 Task: Sort All unsolved tickets in your groups, group by Group in descending order.
Action: Mouse moved to (59, 333)
Screenshot: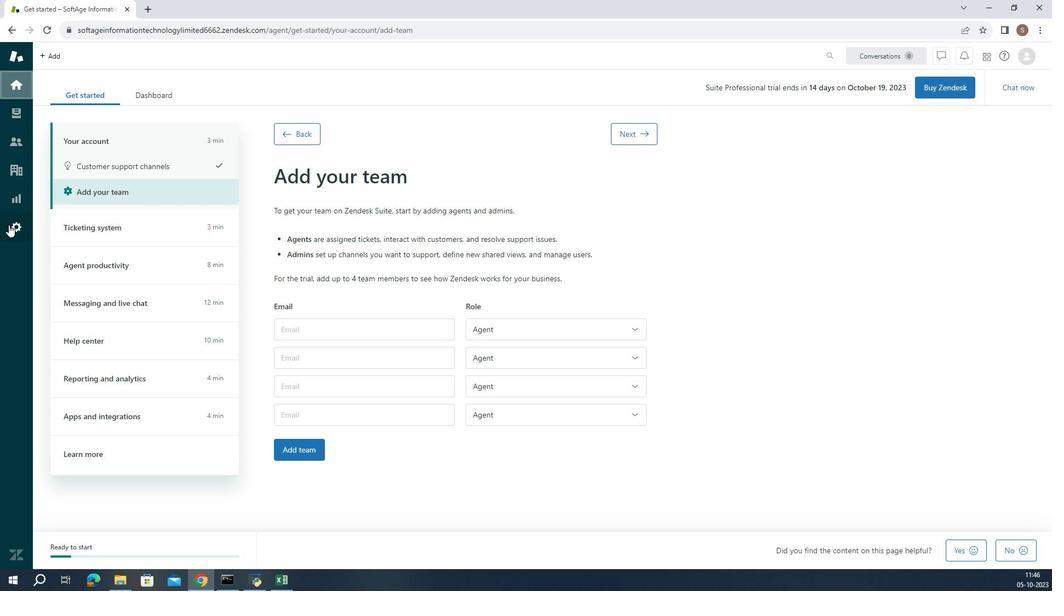 
Action: Mouse pressed left at (59, 333)
Screenshot: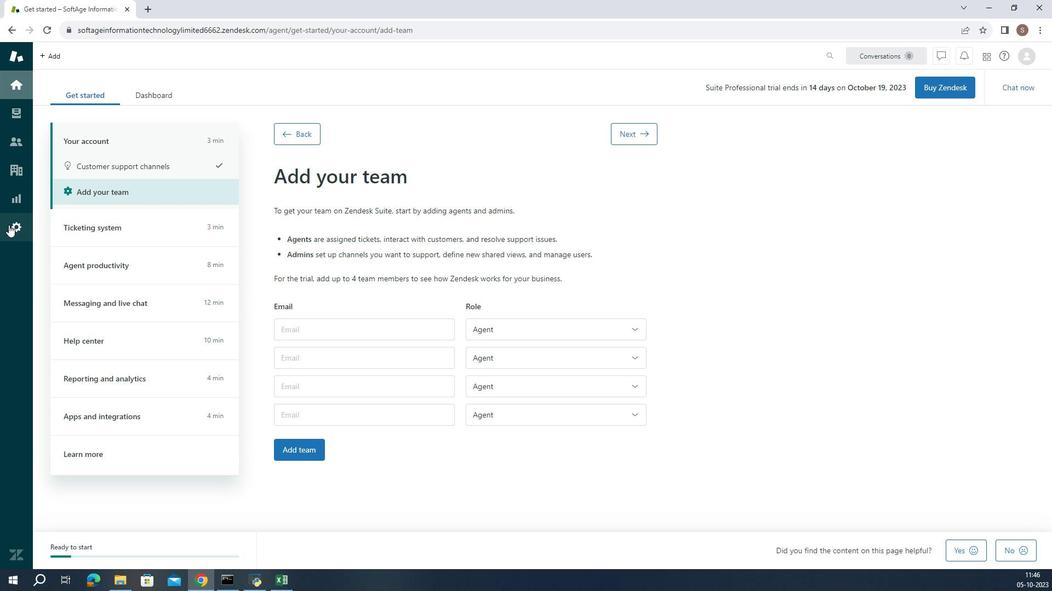 
Action: Mouse moved to (267, 469)
Screenshot: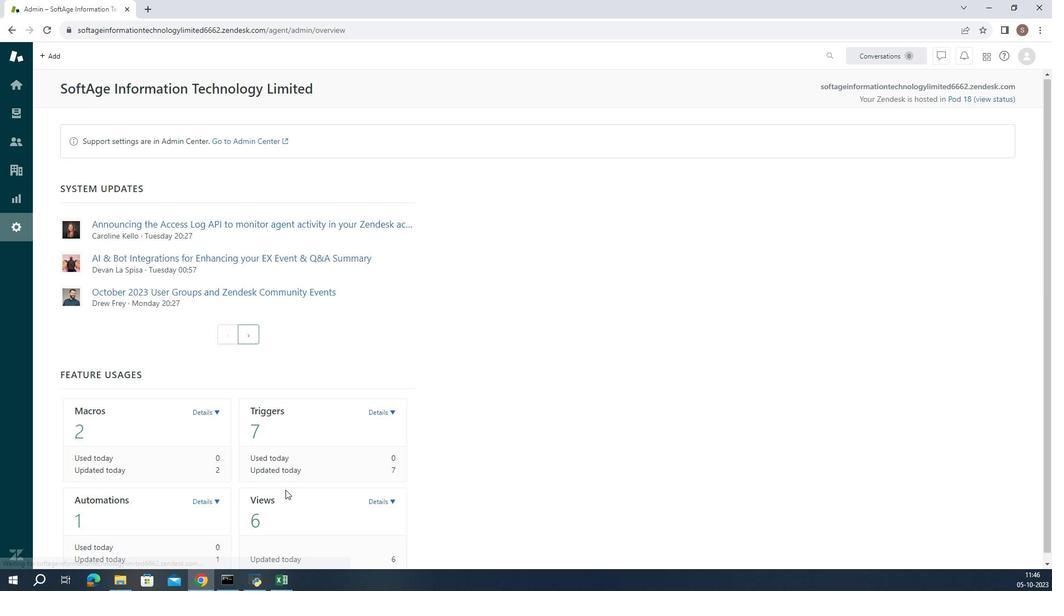 
Action: Mouse scrolled (267, 469) with delta (0, 0)
Screenshot: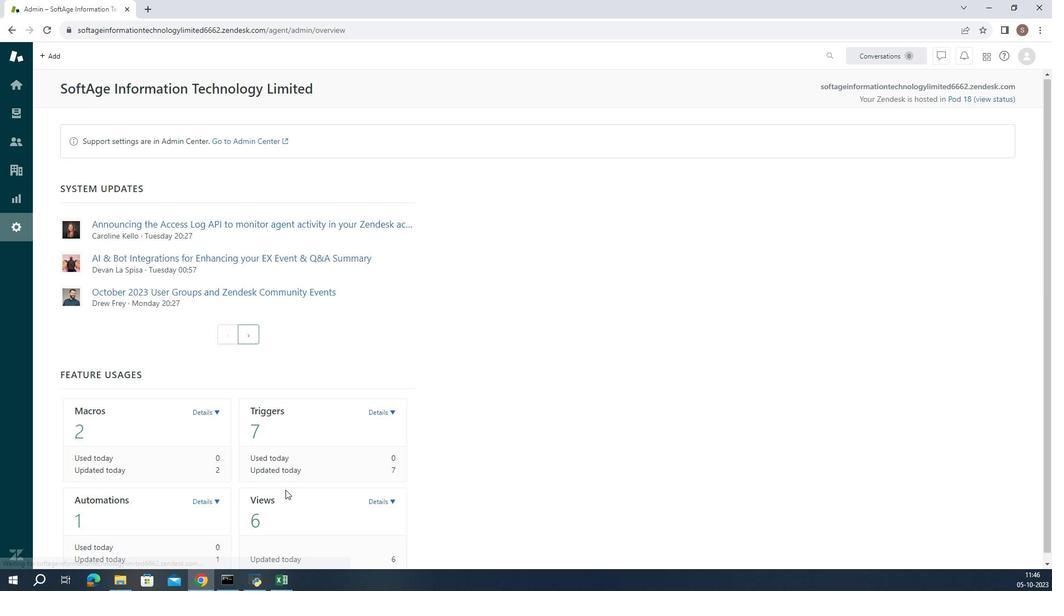 
Action: Mouse moved to (288, 484)
Screenshot: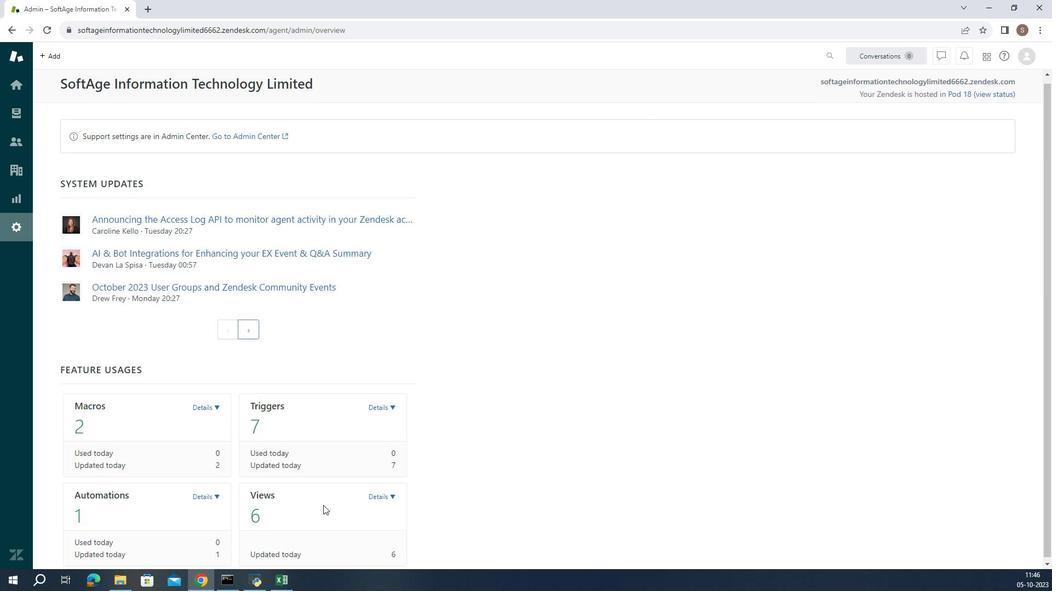 
Action: Mouse scrolled (284, 479) with delta (0, 0)
Screenshot: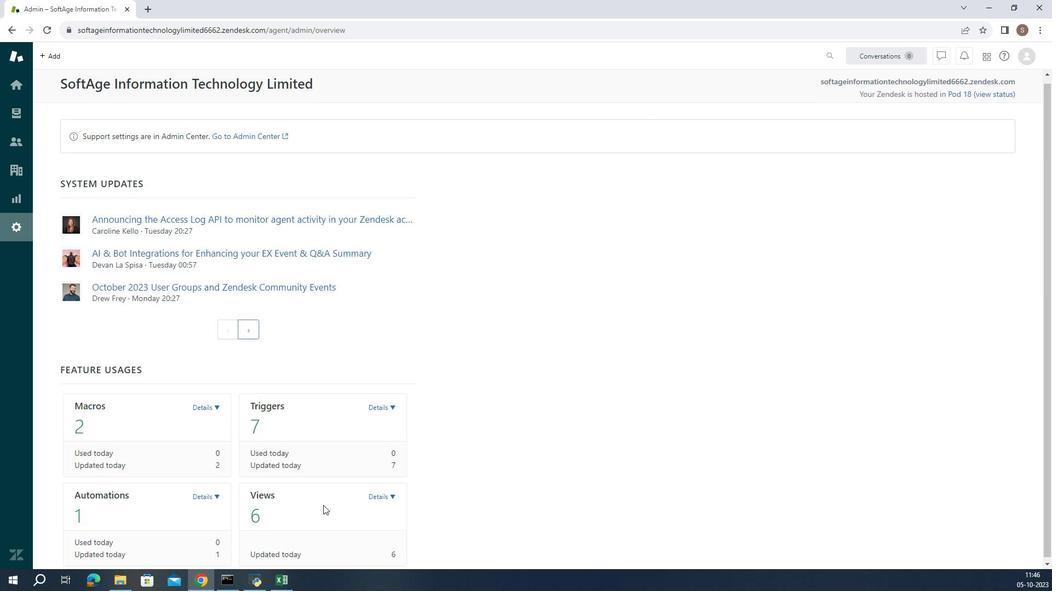
Action: Mouse moved to (294, 489)
Screenshot: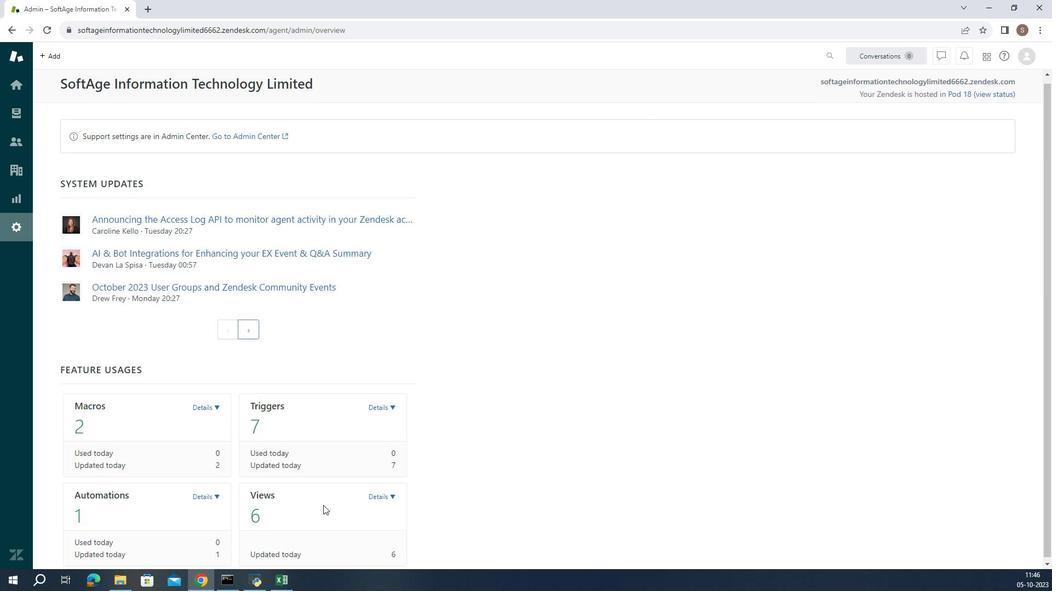 
Action: Mouse scrolled (294, 489) with delta (0, 0)
Screenshot: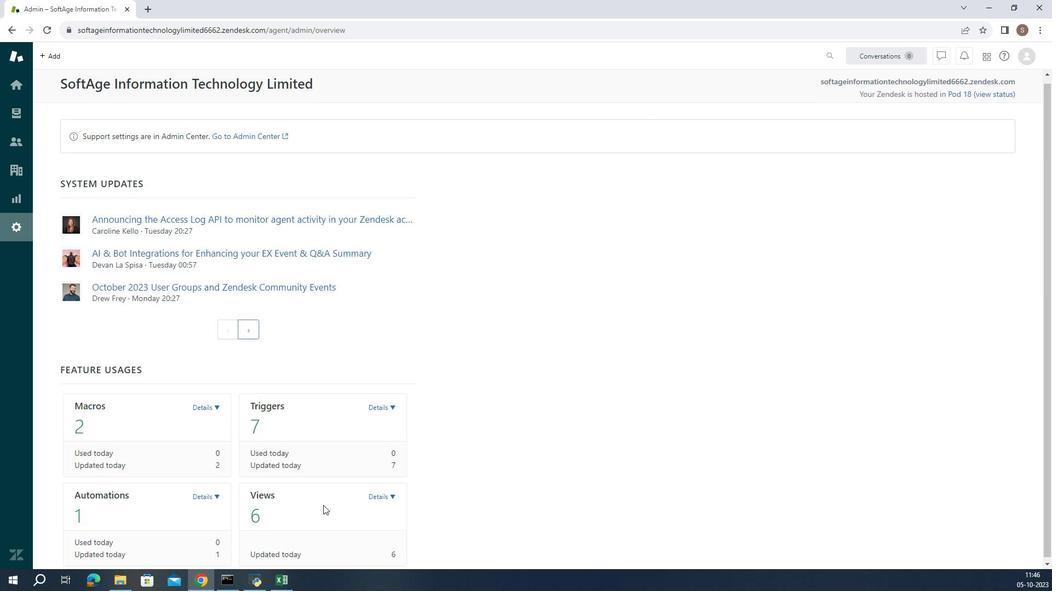 
Action: Mouse moved to (299, 494)
Screenshot: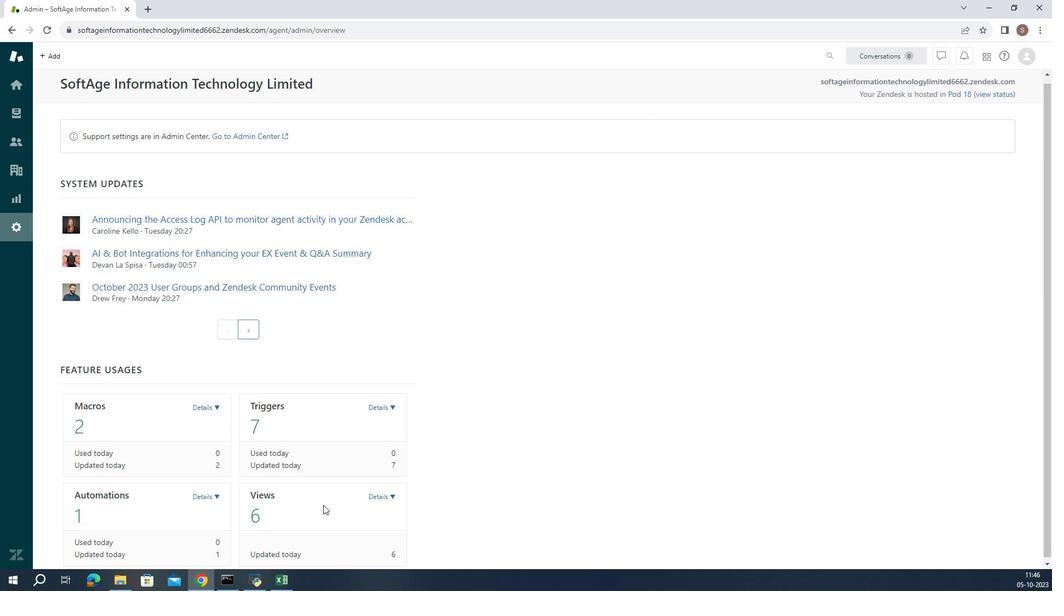 
Action: Mouse scrolled (299, 494) with delta (0, 0)
Screenshot: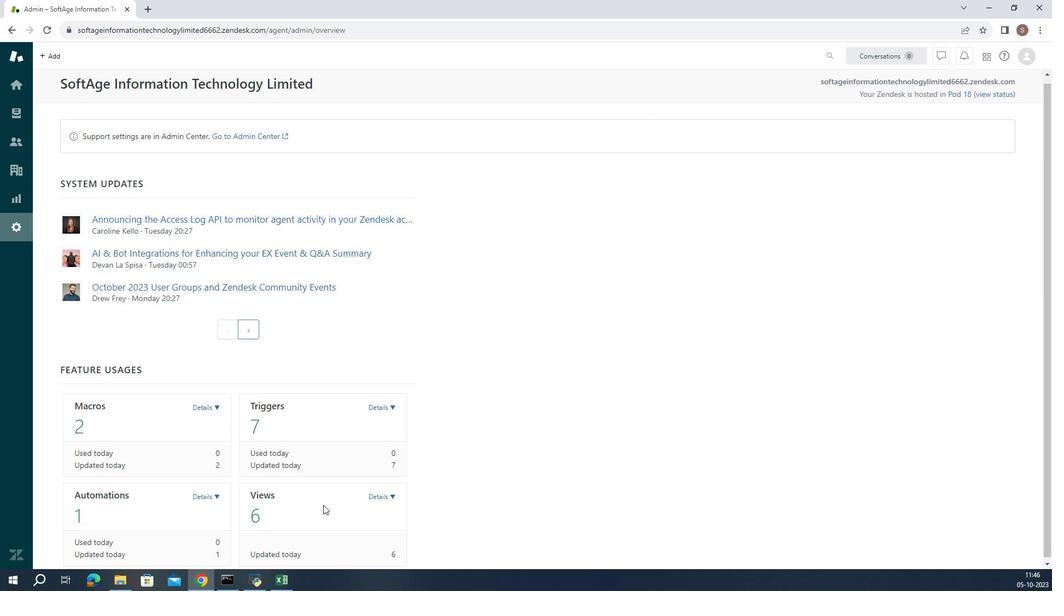 
Action: Mouse moved to (306, 498)
Screenshot: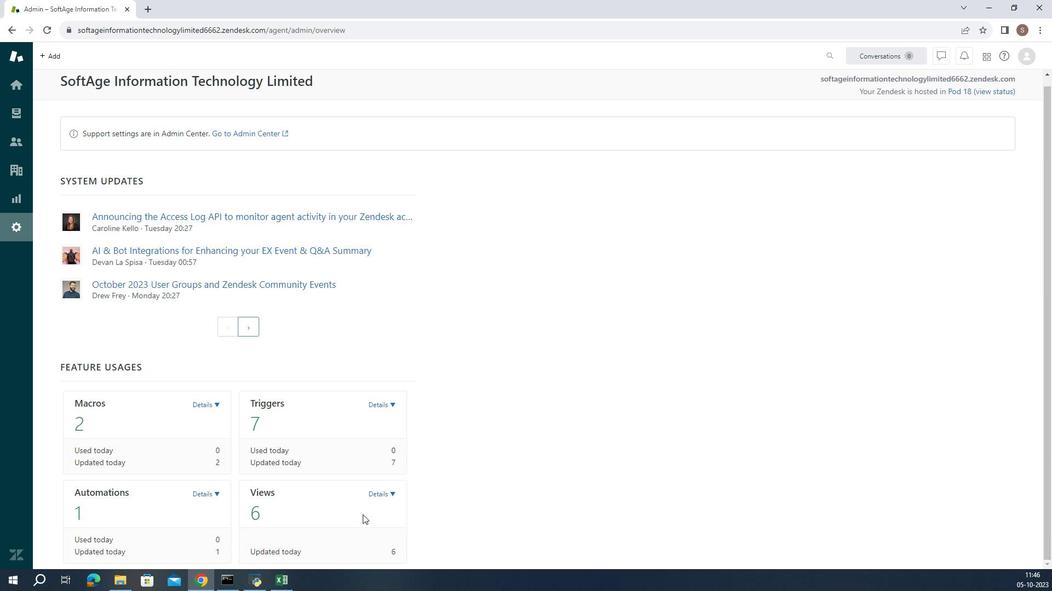 
Action: Mouse scrolled (306, 497) with delta (0, 0)
Screenshot: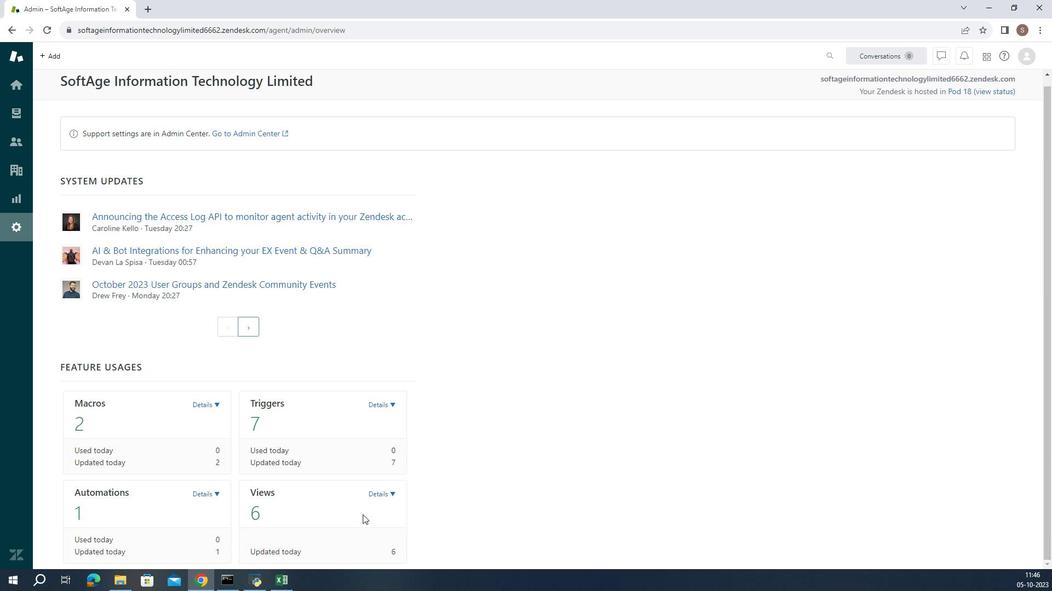 
Action: Mouse moved to (381, 497)
Screenshot: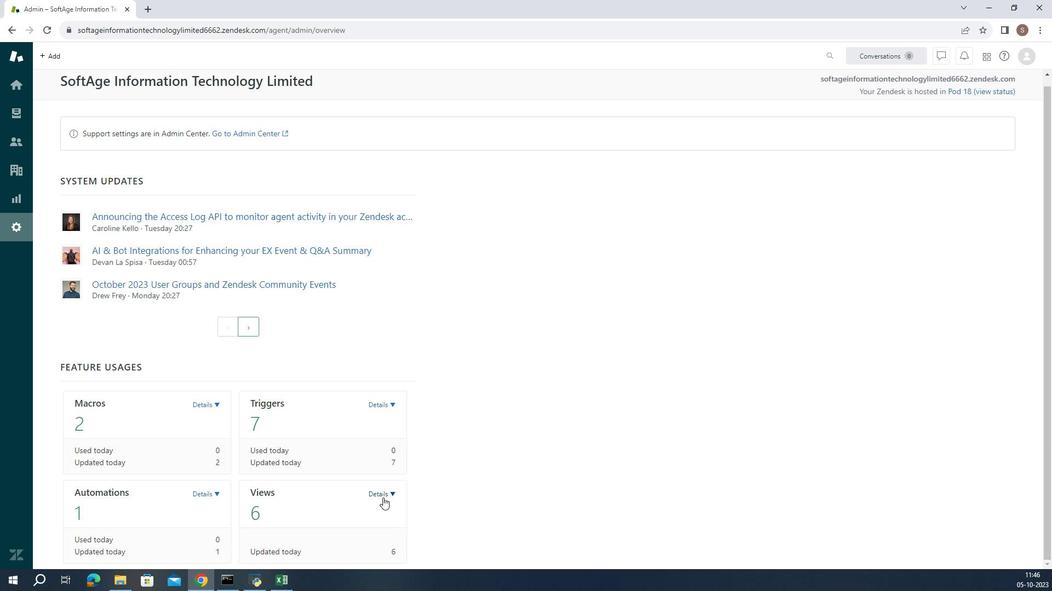 
Action: Mouse pressed left at (381, 497)
Screenshot: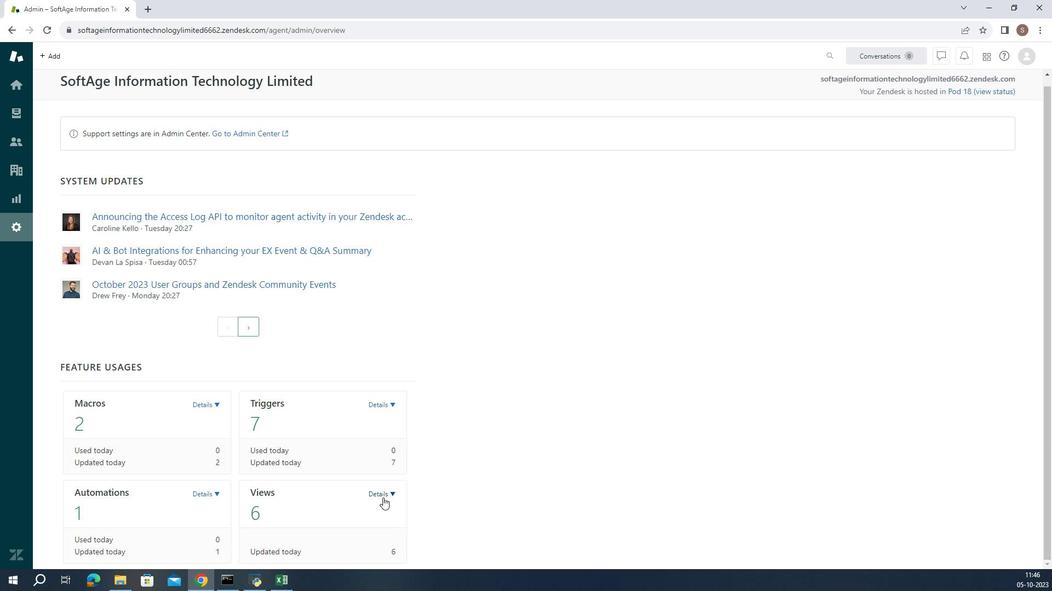 
Action: Mouse moved to (385, 506)
Screenshot: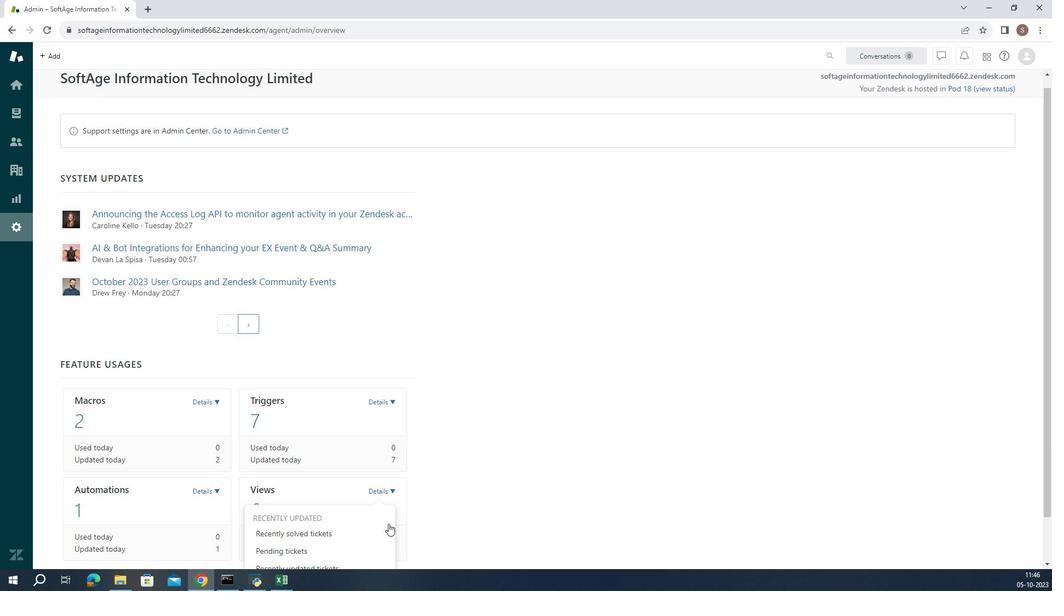 
Action: Mouse scrolled (385, 506) with delta (0, 0)
Screenshot: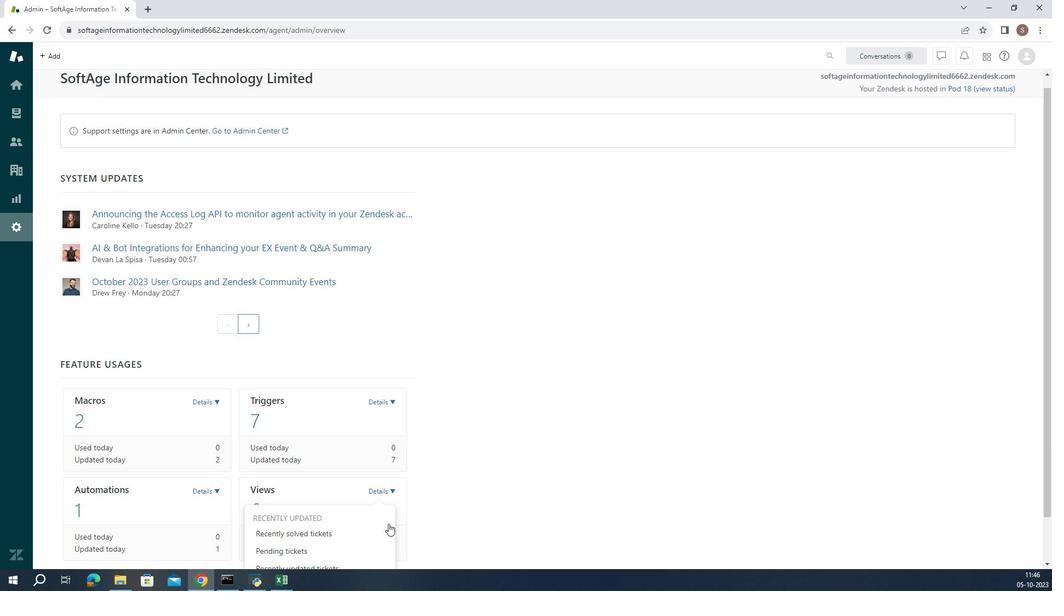 
Action: Mouse moved to (385, 511)
Screenshot: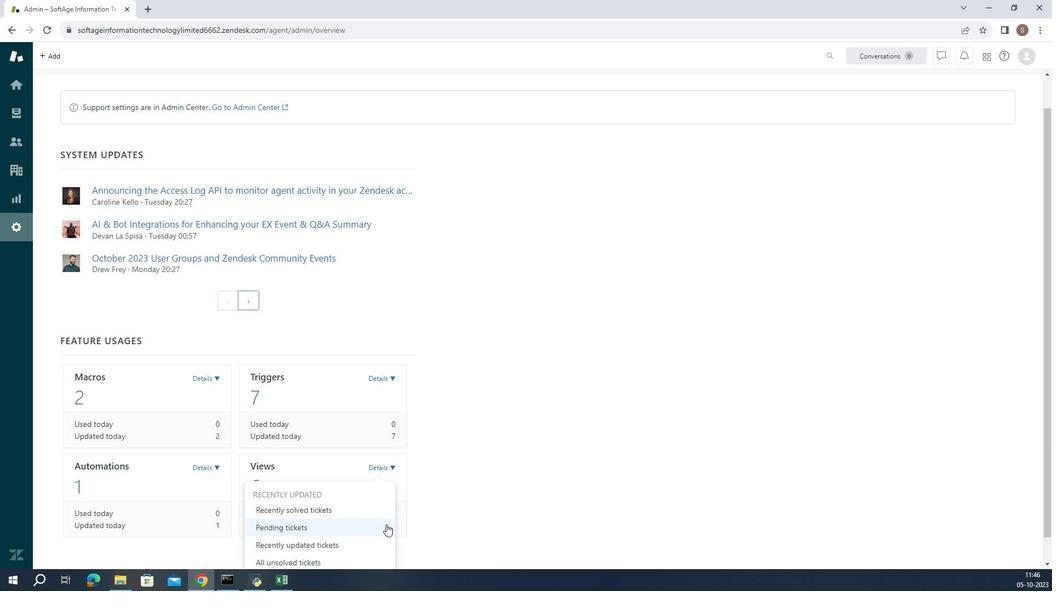 
Action: Mouse scrolled (385, 510) with delta (0, 0)
Screenshot: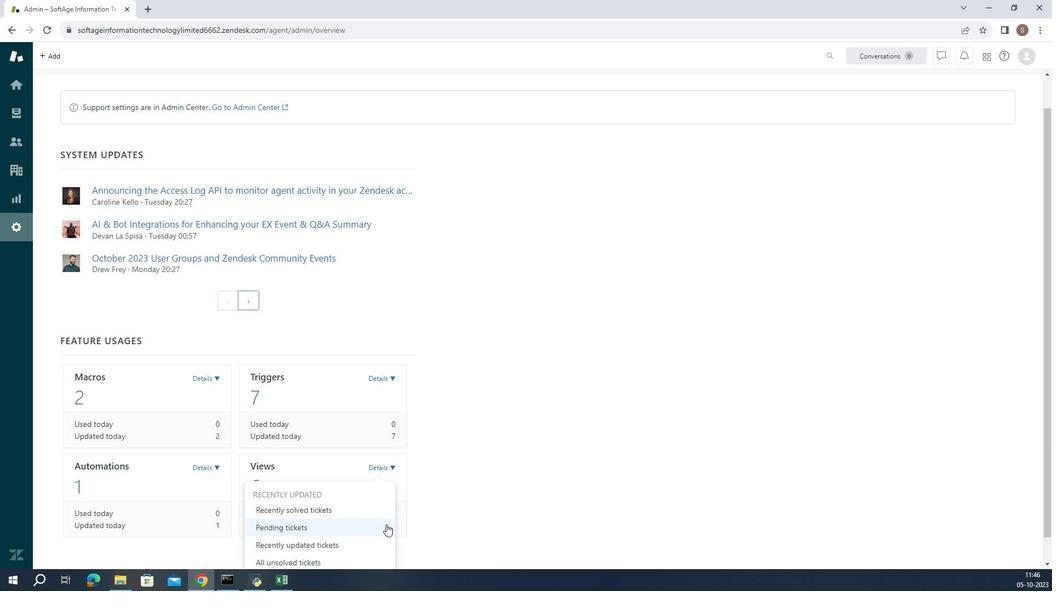 
Action: Mouse moved to (385, 513)
Screenshot: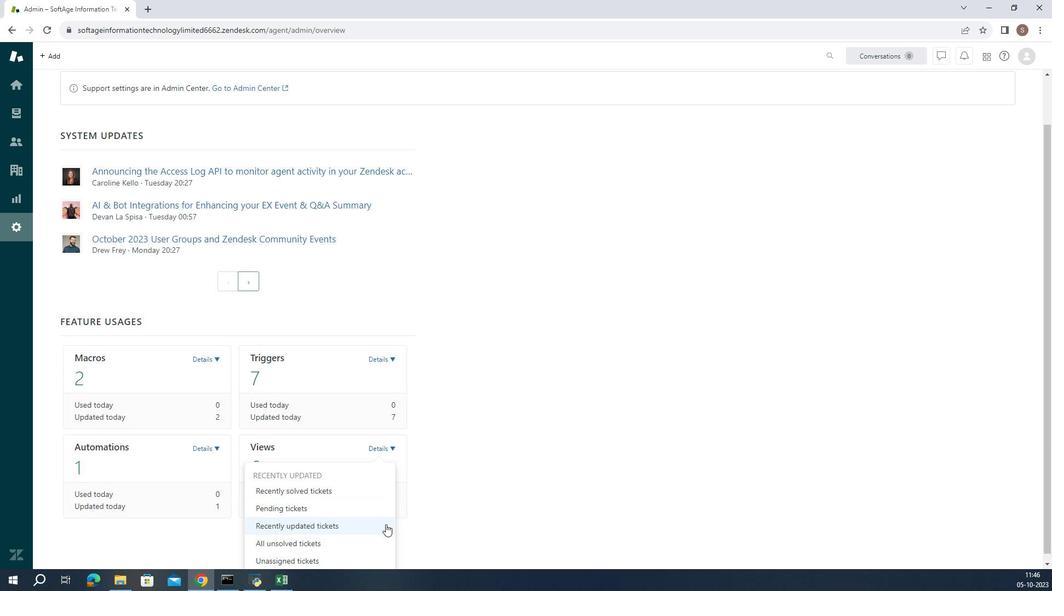 
Action: Mouse scrolled (385, 512) with delta (0, 0)
Screenshot: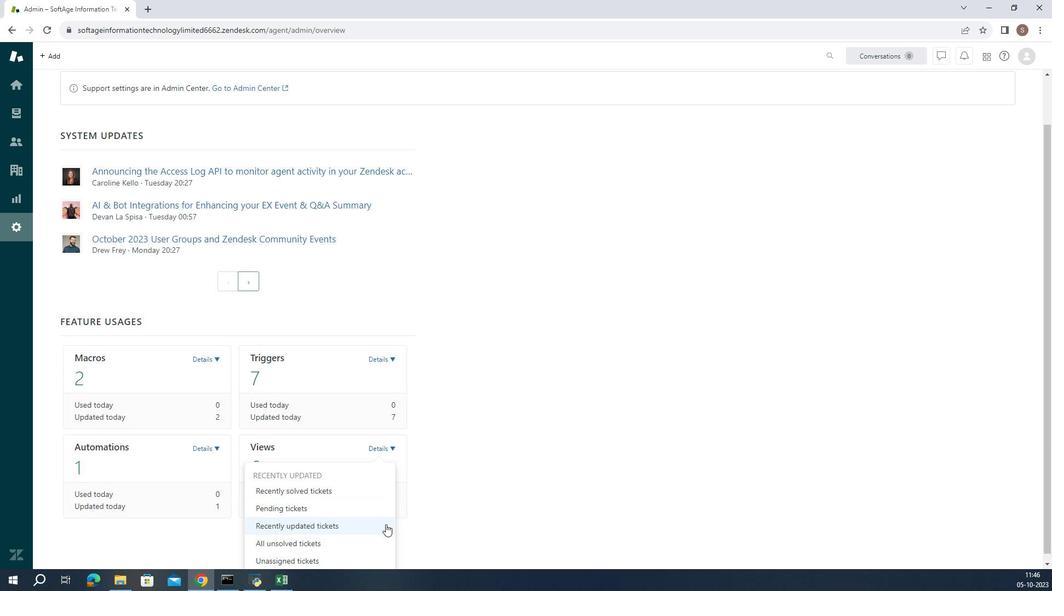 
Action: Mouse moved to (385, 513)
Screenshot: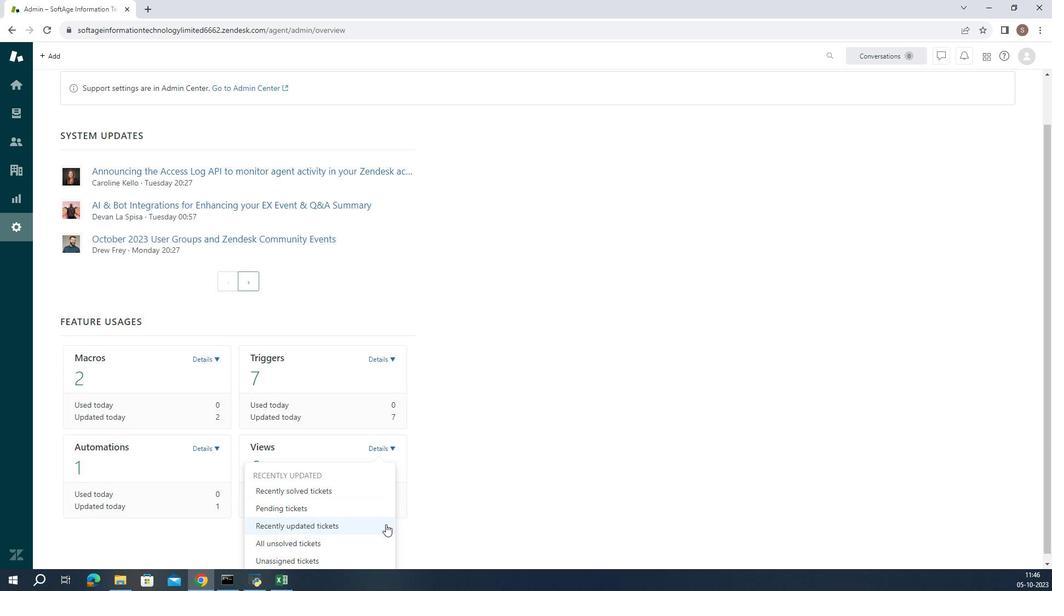 
Action: Mouse scrolled (385, 513) with delta (0, 0)
Screenshot: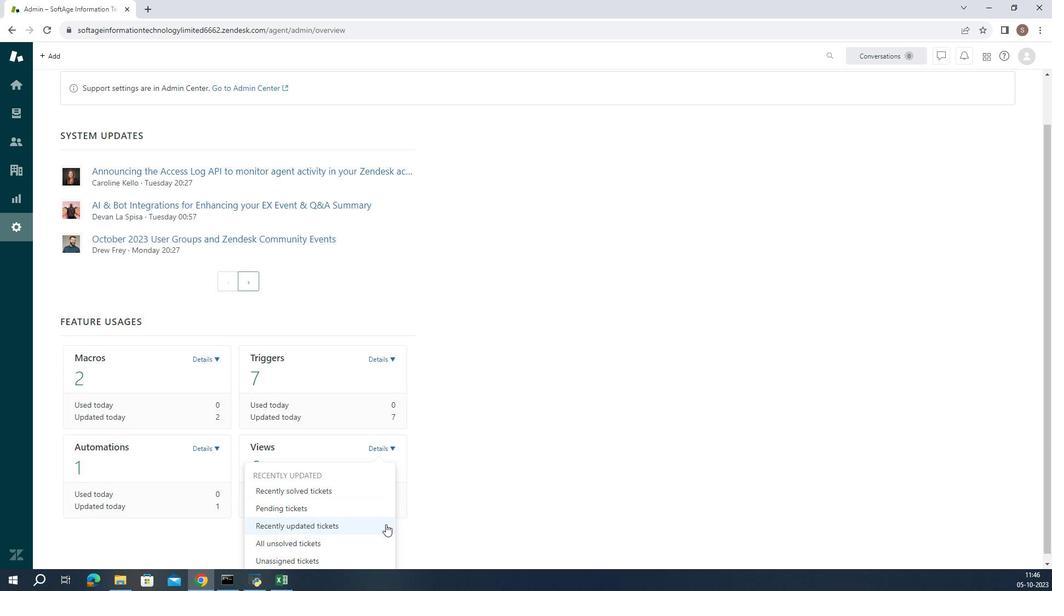 
Action: Mouse moved to (385, 513)
Screenshot: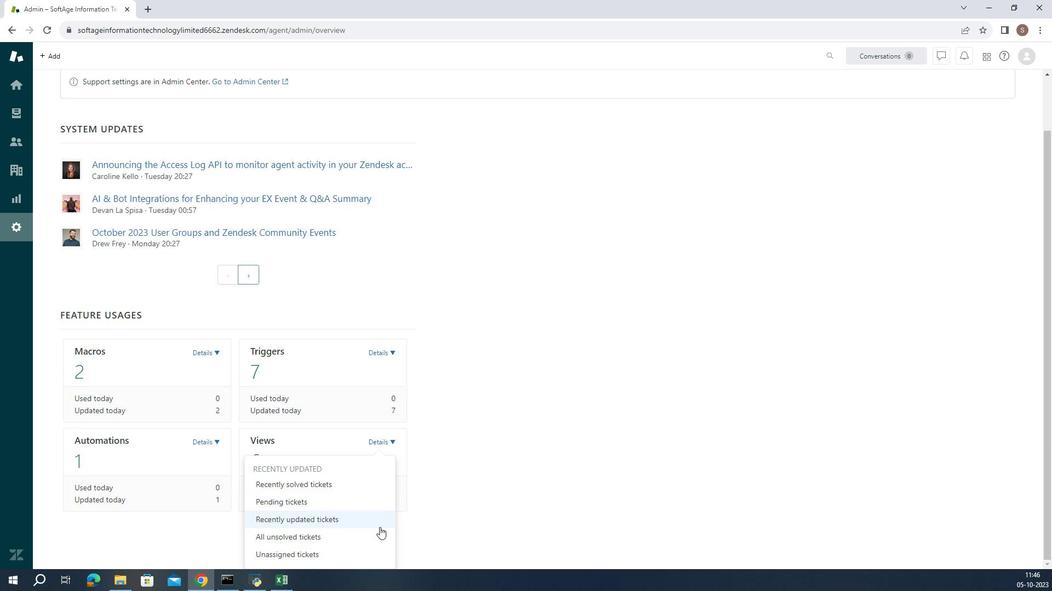 
Action: Mouse scrolled (385, 513) with delta (0, 0)
Screenshot: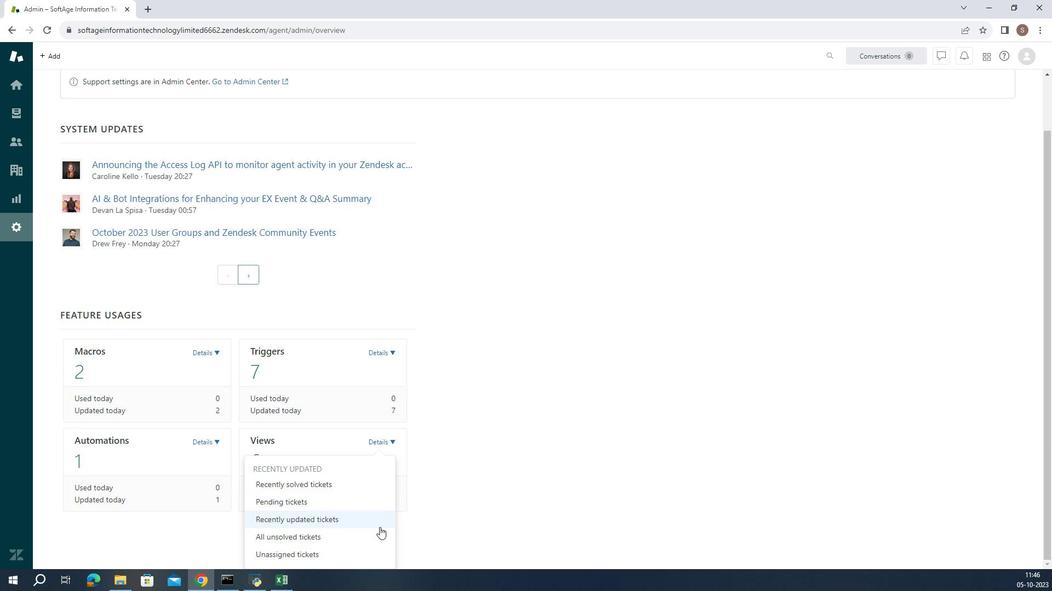 
Action: Mouse moved to (384, 513)
Screenshot: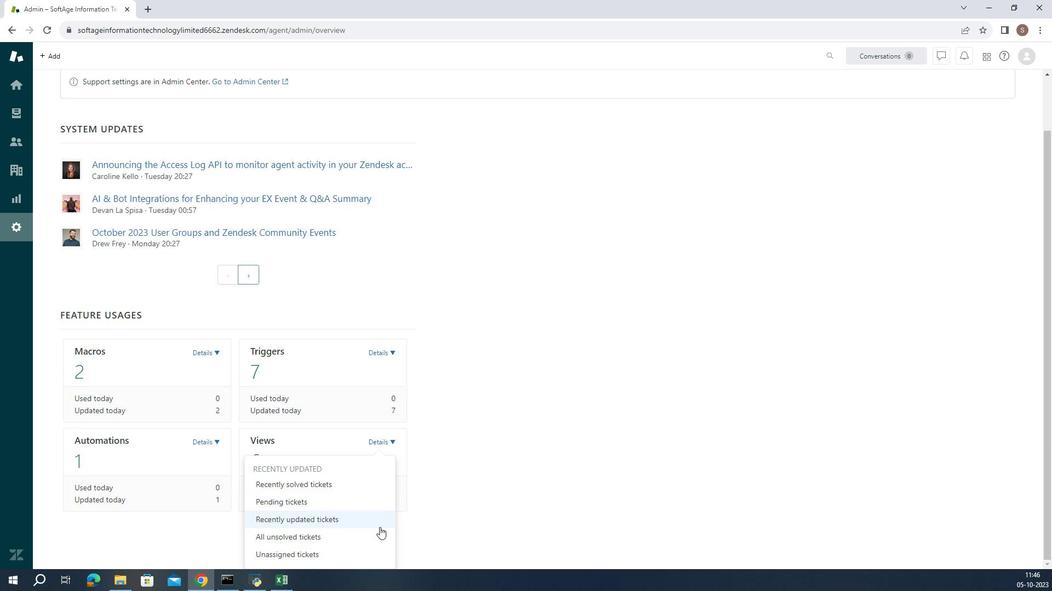 
Action: Mouse scrolled (384, 513) with delta (0, 0)
Screenshot: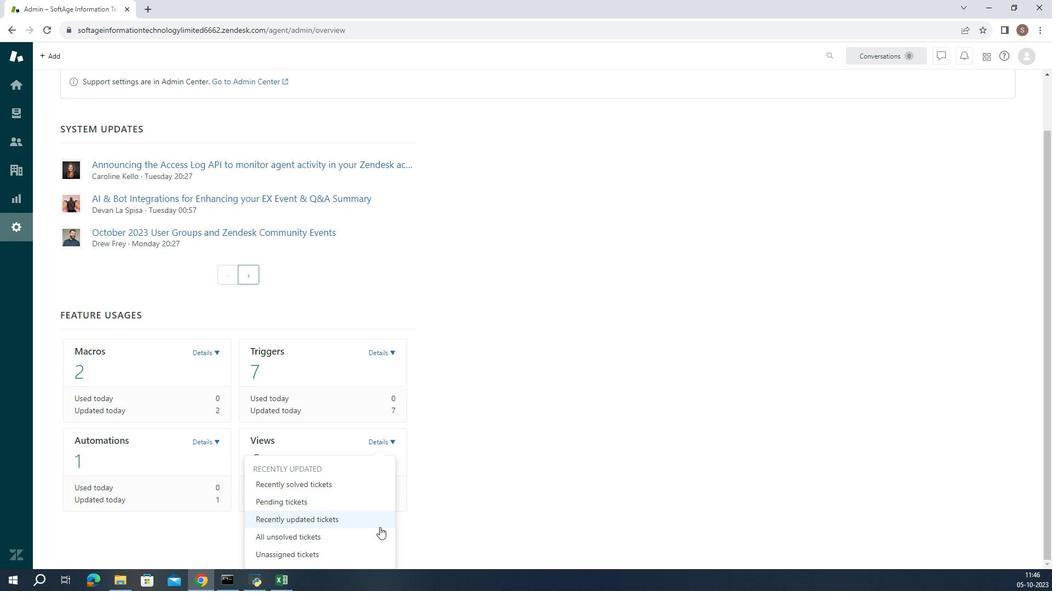 
Action: Mouse moved to (311, 517)
Screenshot: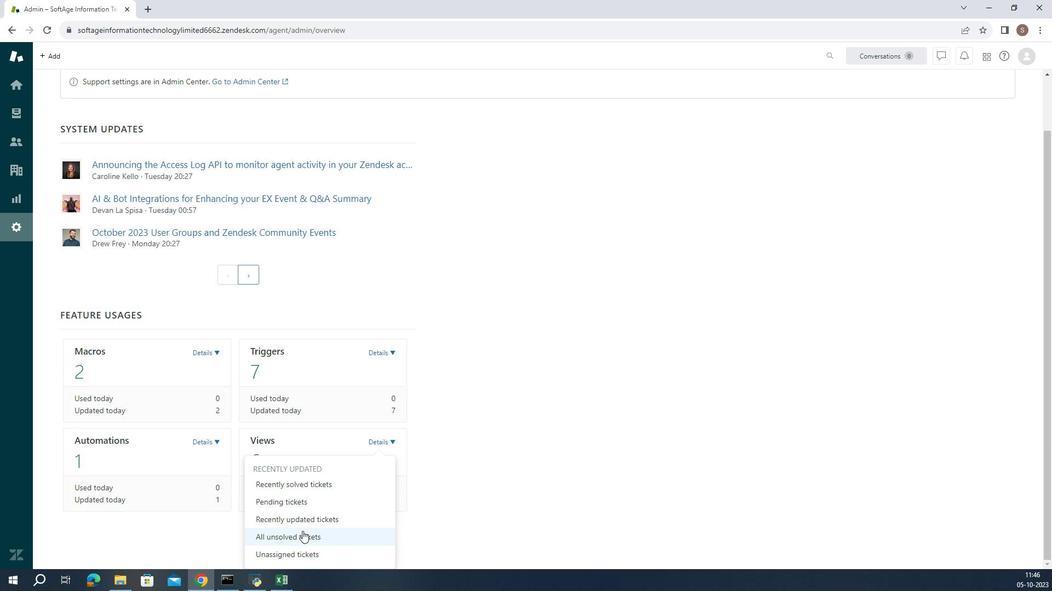 
Action: Mouse pressed left at (311, 517)
Screenshot: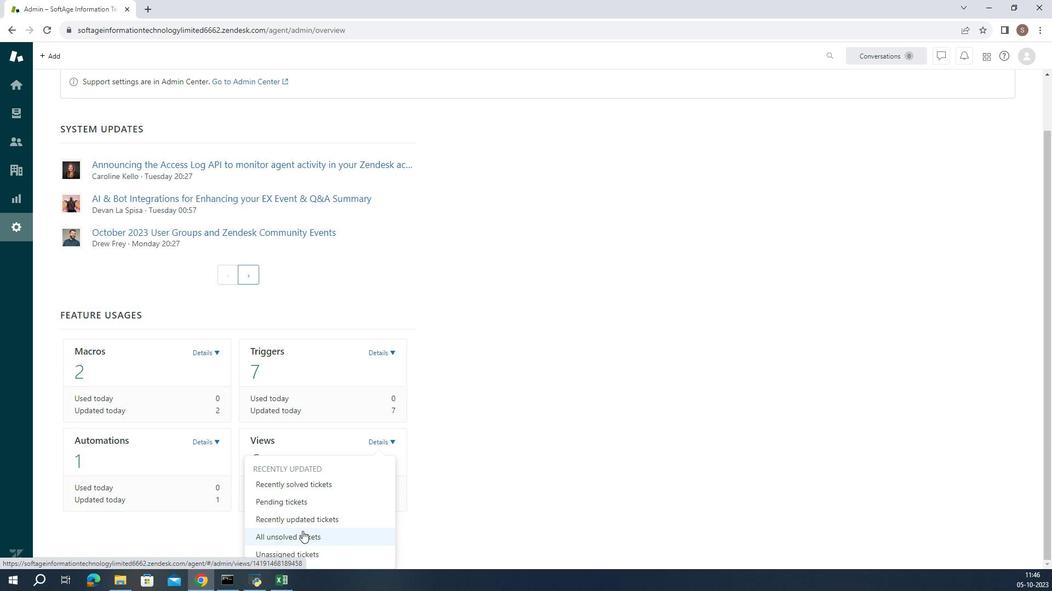 
Action: Mouse moved to (247, 437)
Screenshot: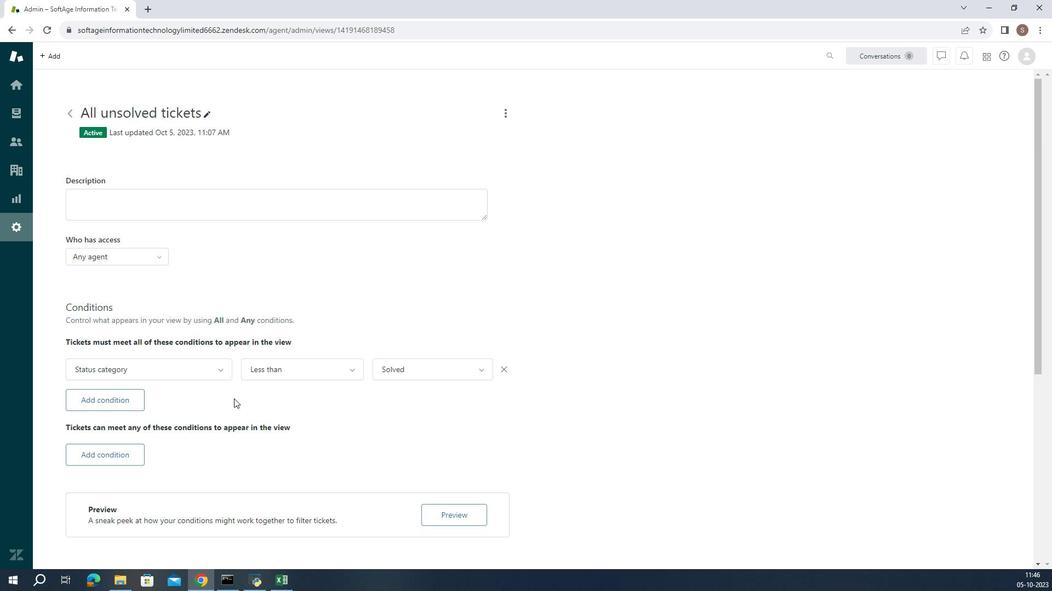
Action: Mouse scrolled (247, 437) with delta (0, 0)
Screenshot: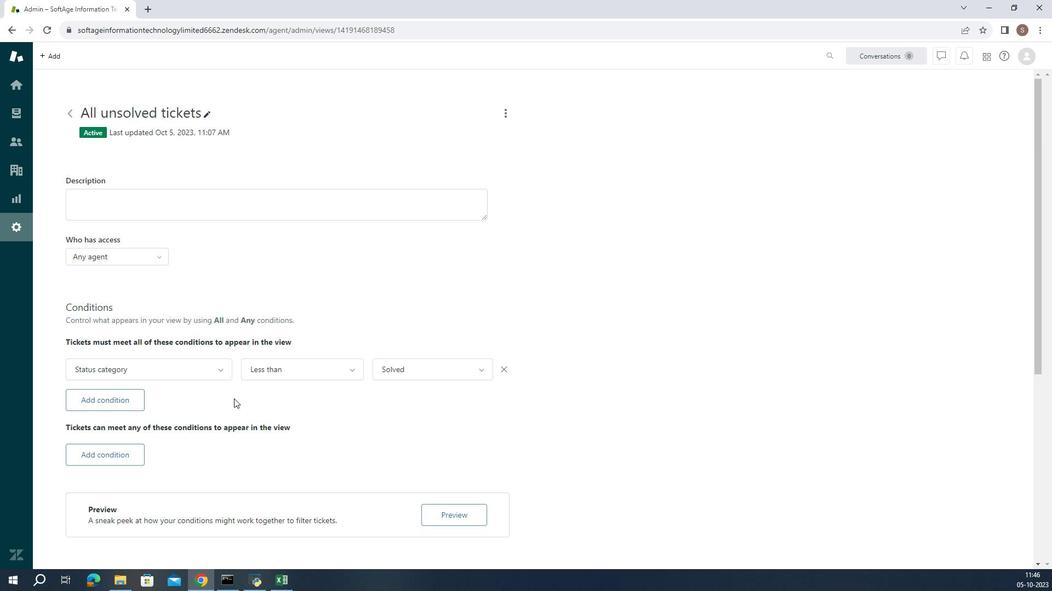 
Action: Mouse moved to (250, 437)
Screenshot: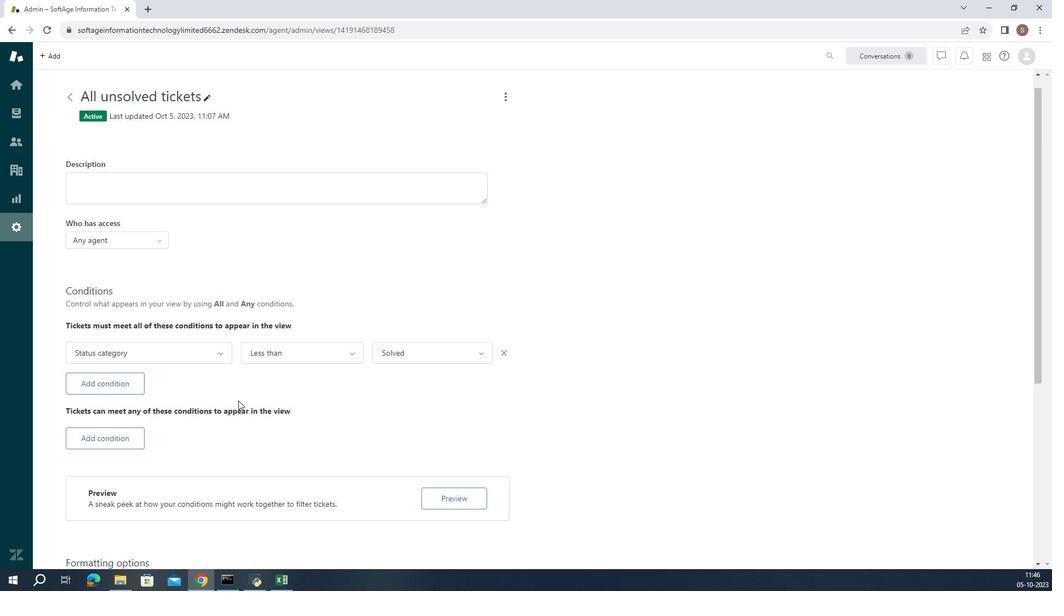 
Action: Mouse scrolled (250, 437) with delta (0, 0)
Screenshot: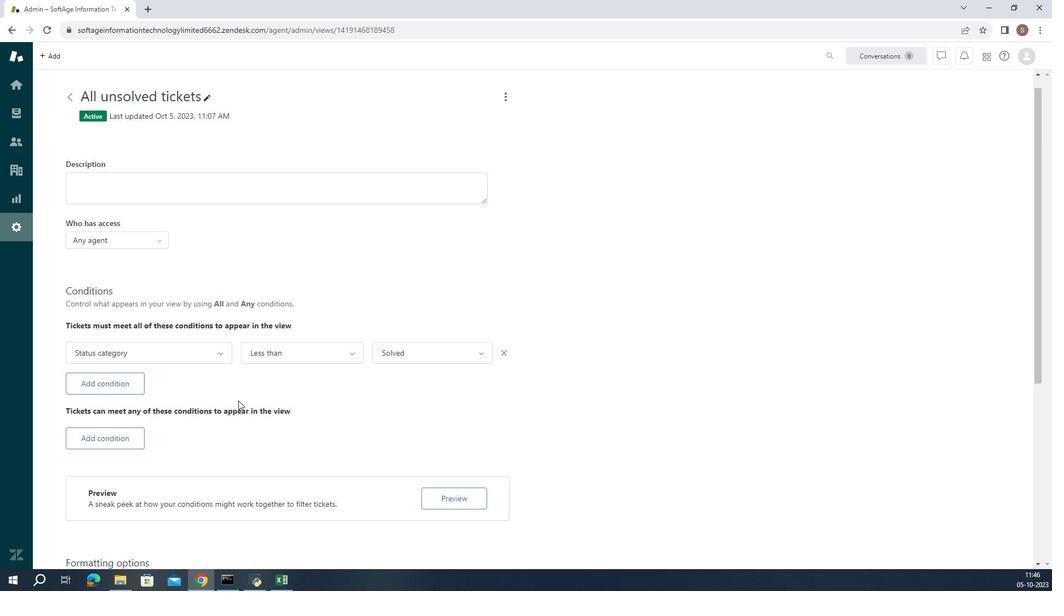 
Action: Mouse moved to (252, 437)
Screenshot: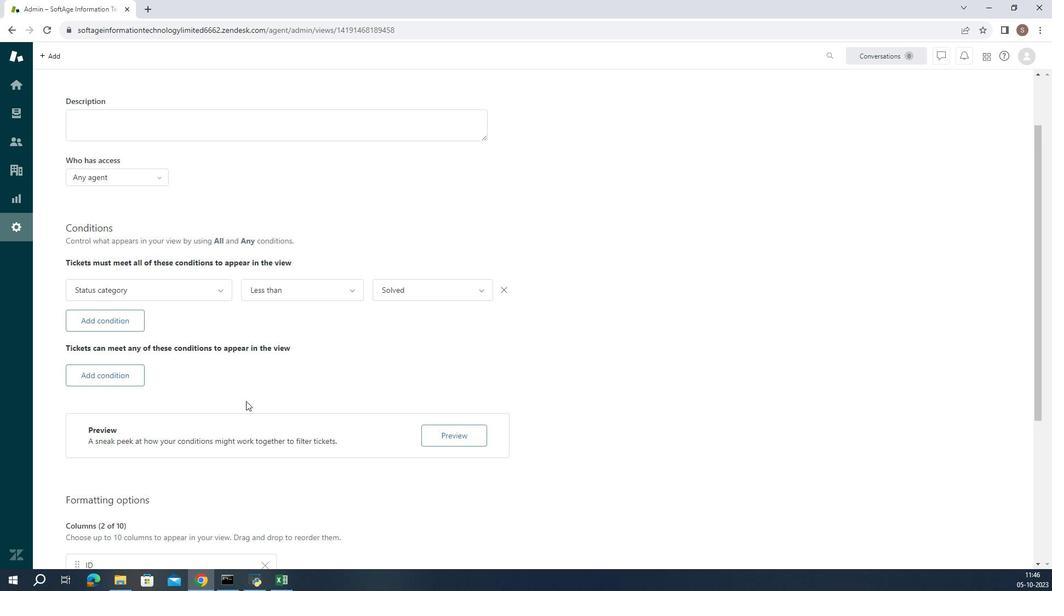 
Action: Mouse scrolled (252, 437) with delta (0, 0)
Screenshot: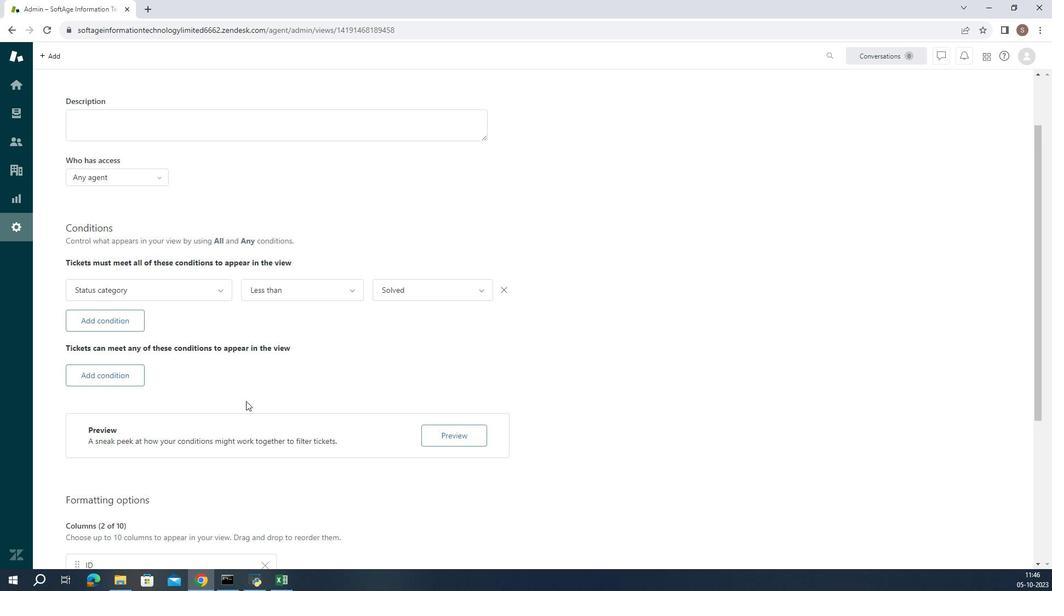 
Action: Mouse moved to (253, 437)
Screenshot: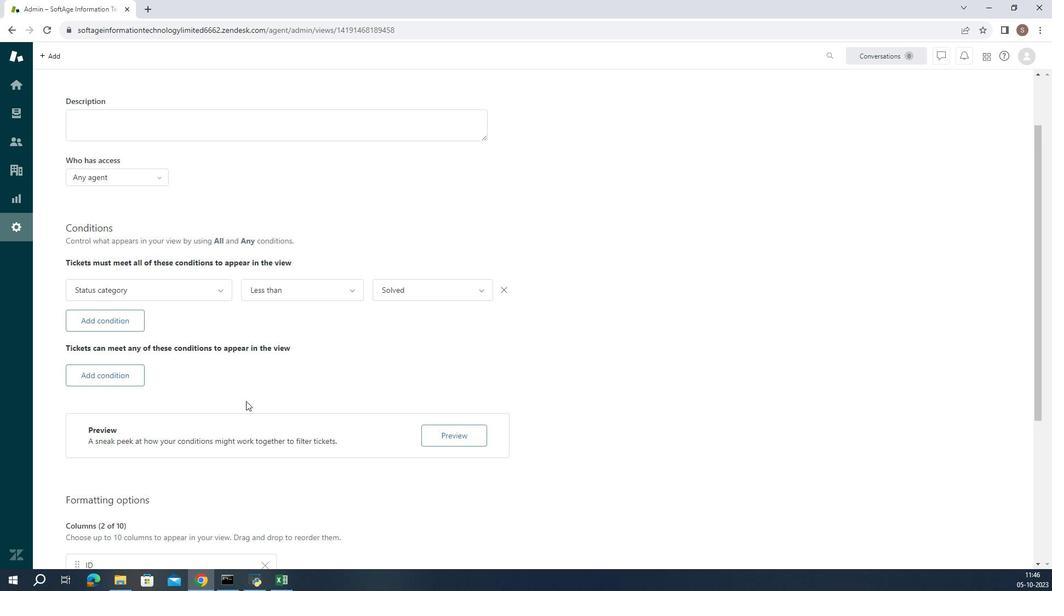 
Action: Mouse scrolled (253, 437) with delta (0, 0)
Screenshot: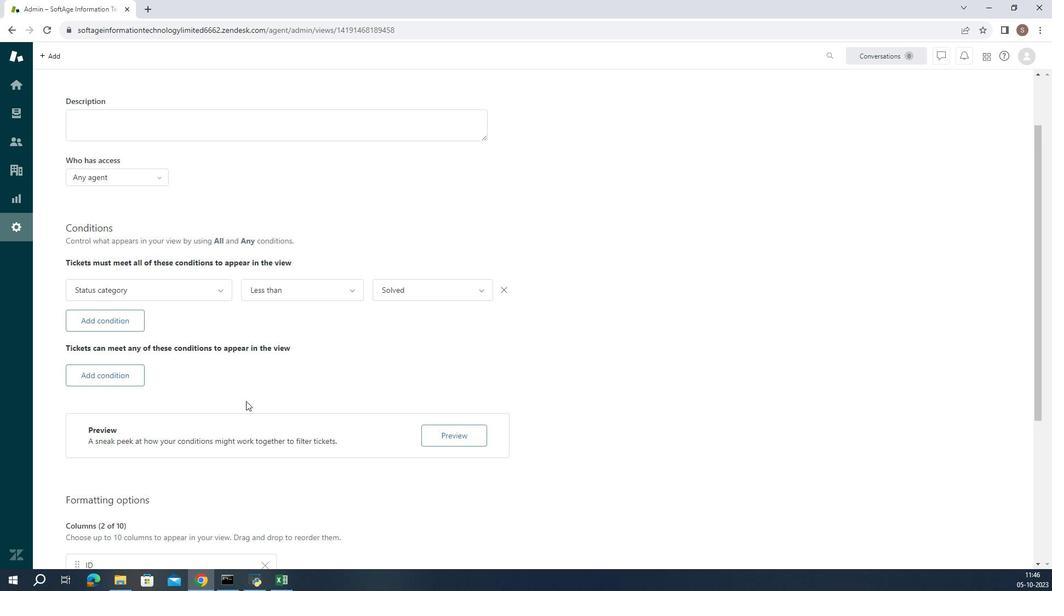 
Action: Mouse moved to (255, 438)
Screenshot: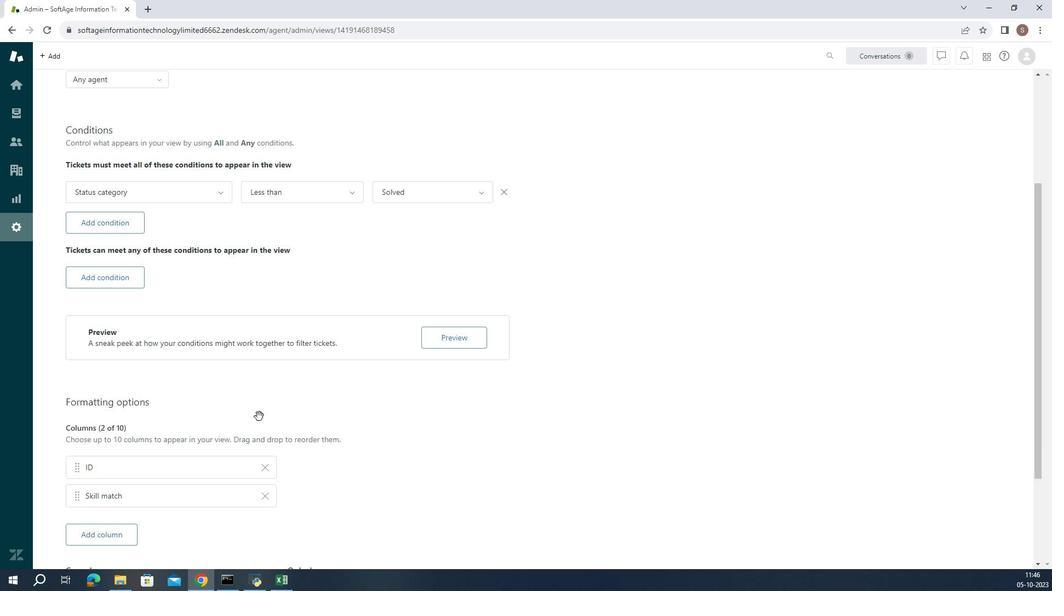 
Action: Mouse scrolled (255, 438) with delta (0, 0)
Screenshot: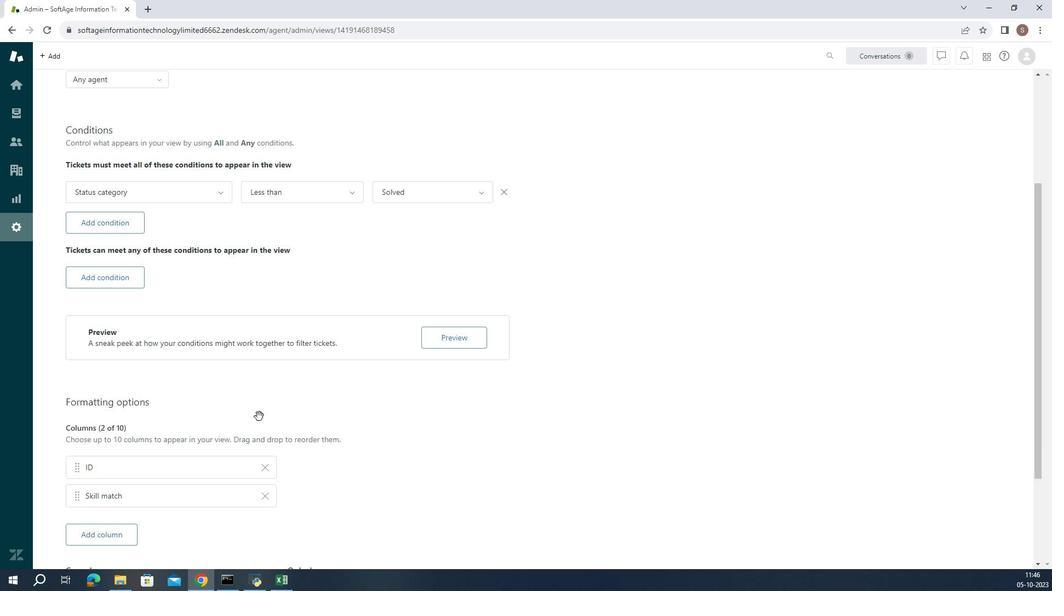 
Action: Mouse moved to (188, 493)
Screenshot: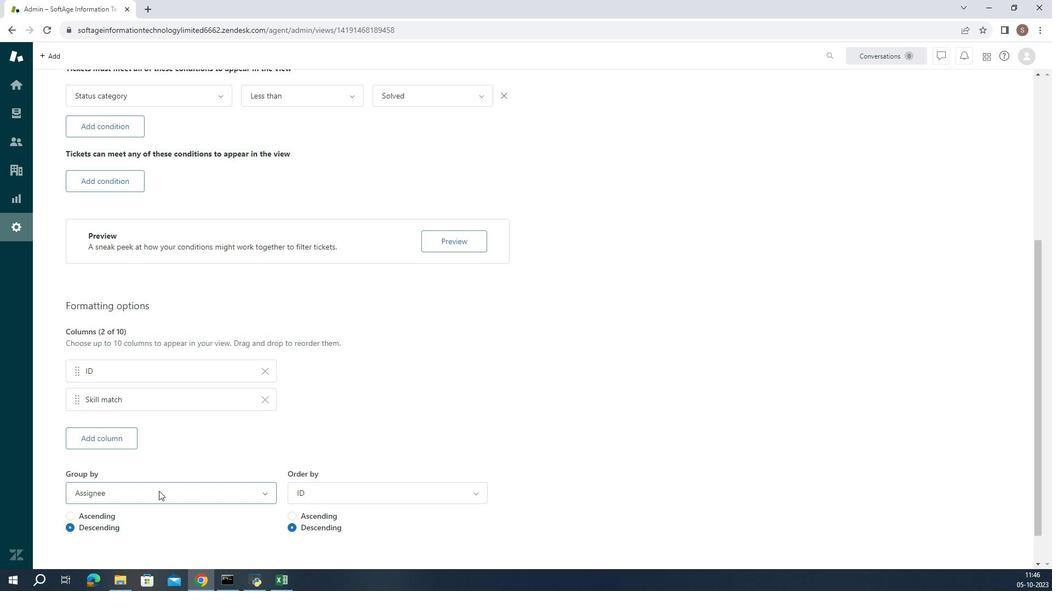 
Action: Mouse pressed left at (188, 493)
Screenshot: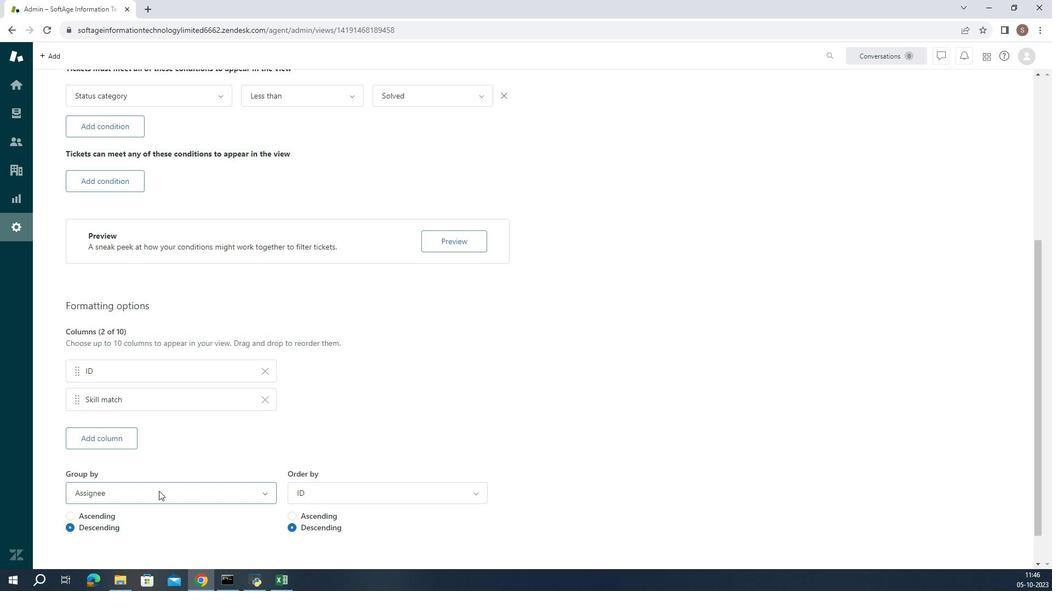 
Action: Mouse moved to (202, 465)
Screenshot: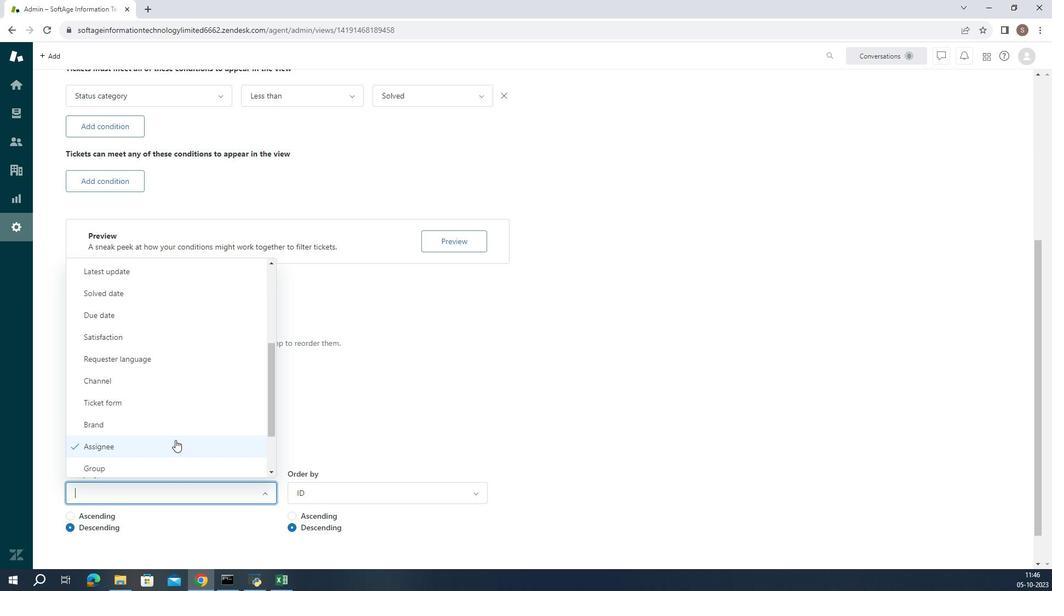 
Action: Mouse scrolled (202, 465) with delta (0, 0)
Screenshot: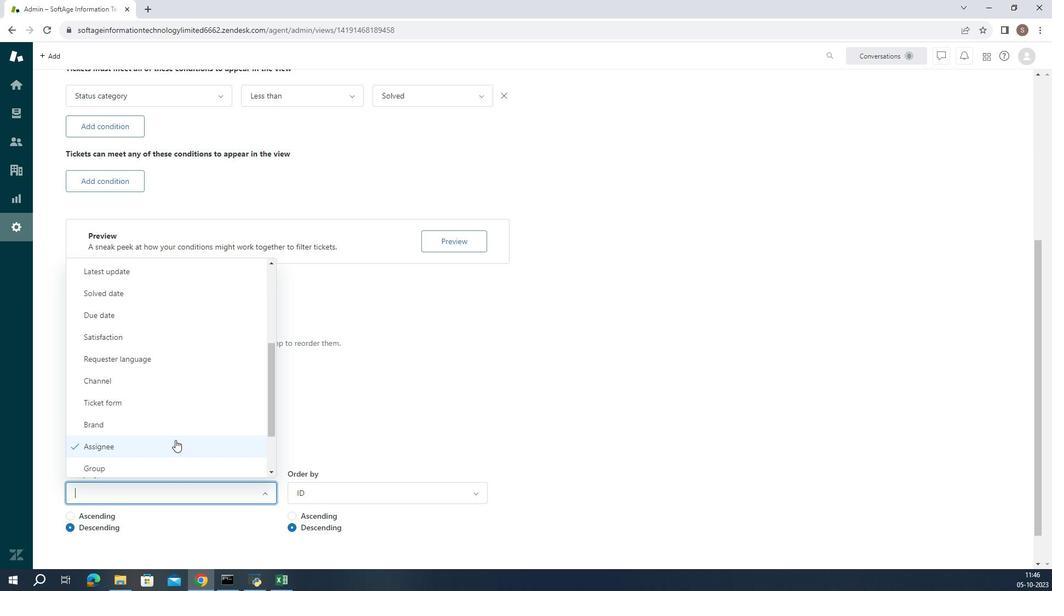 
Action: Mouse moved to (202, 464)
Screenshot: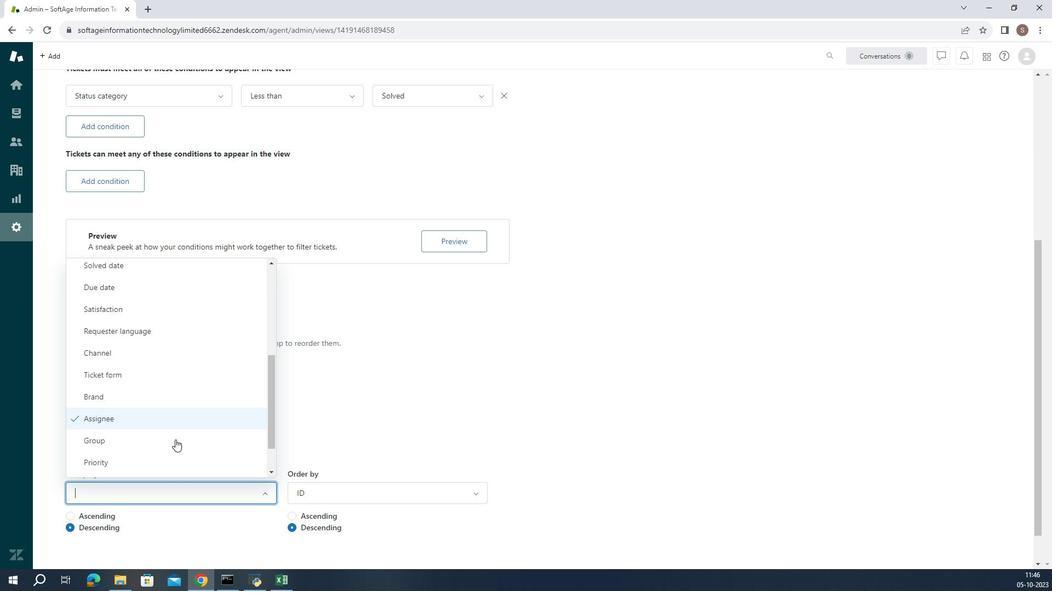 
Action: Mouse scrolled (202, 463) with delta (0, 0)
Screenshot: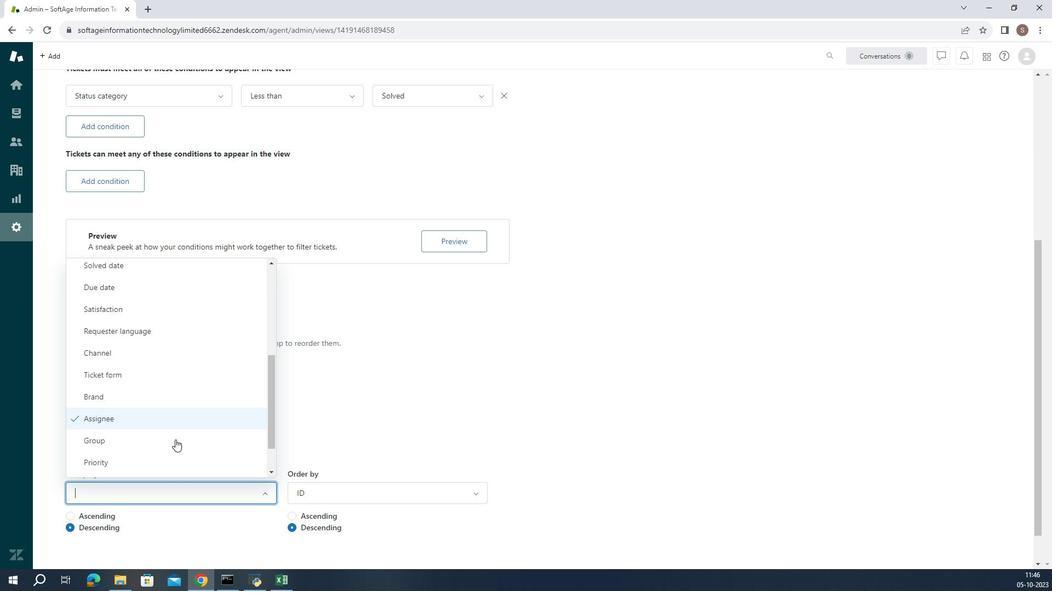 
Action: Mouse moved to (176, 437)
Screenshot: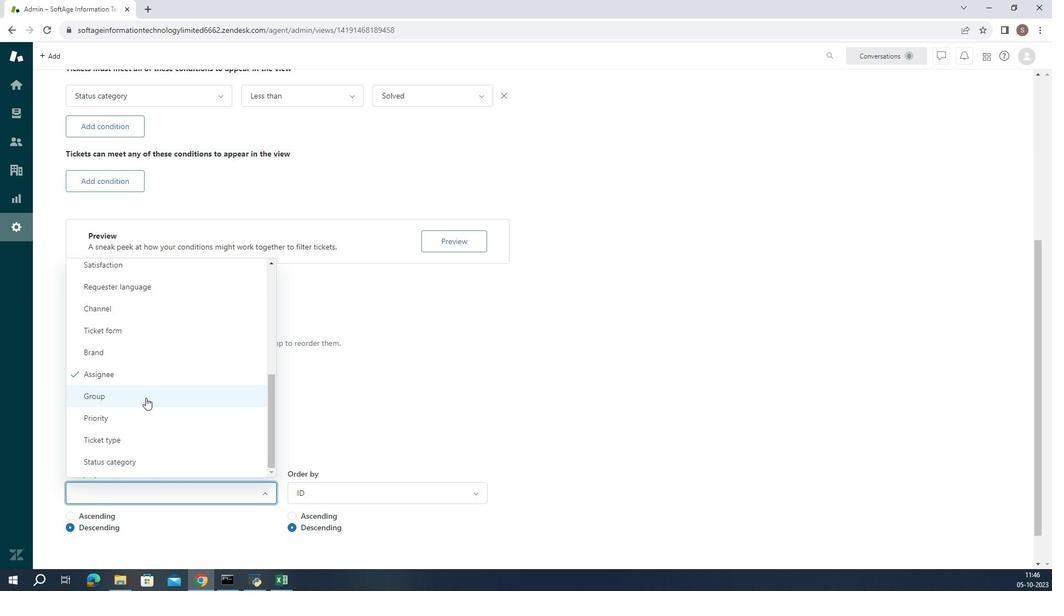 
Action: Mouse pressed left at (176, 437)
Screenshot: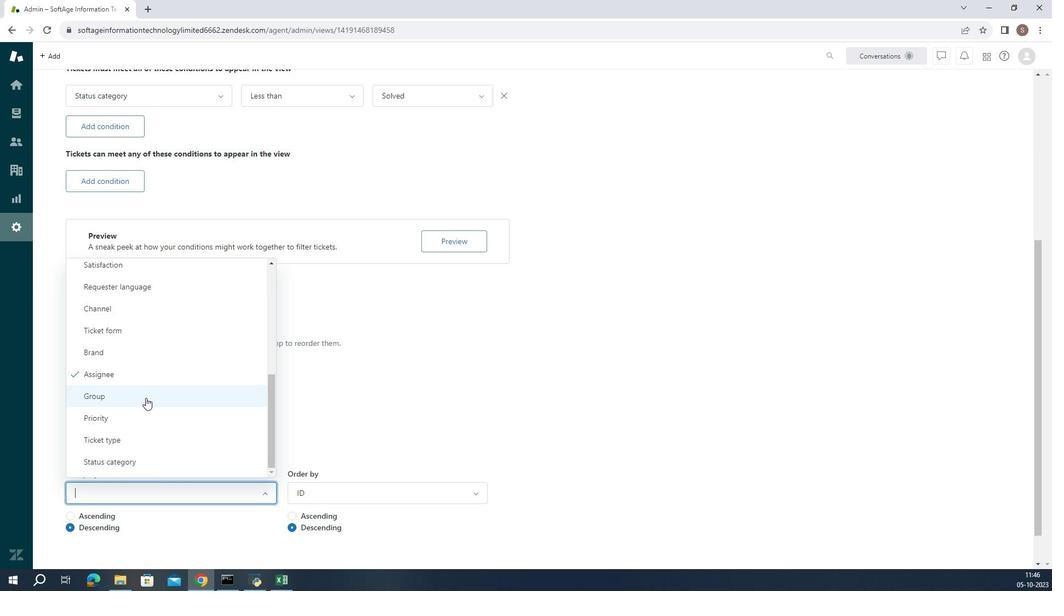 
Action: Mouse moved to (147, 517)
Screenshot: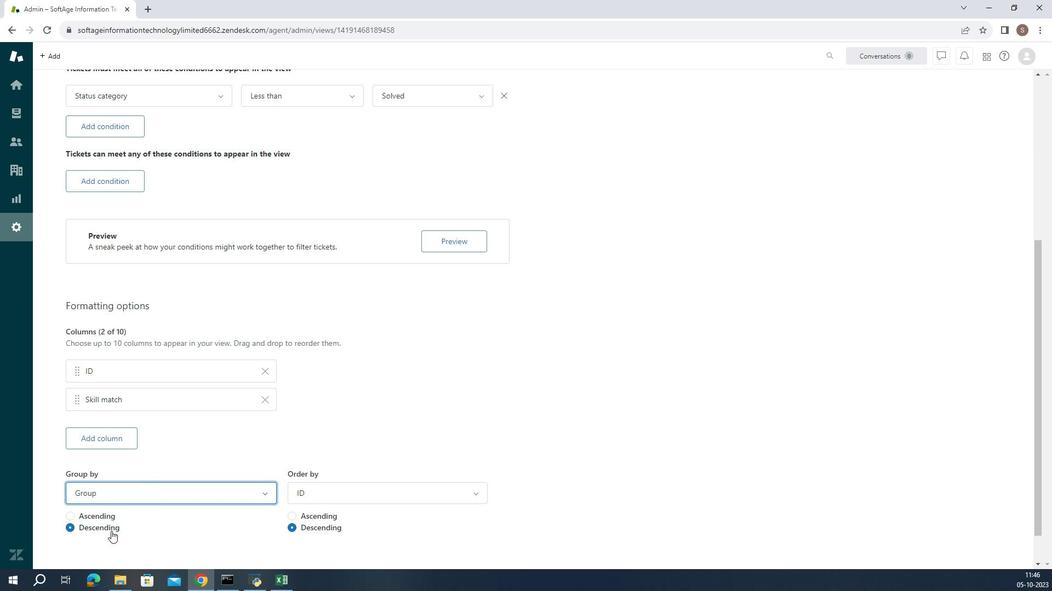 
Action: Mouse pressed left at (147, 517)
Screenshot: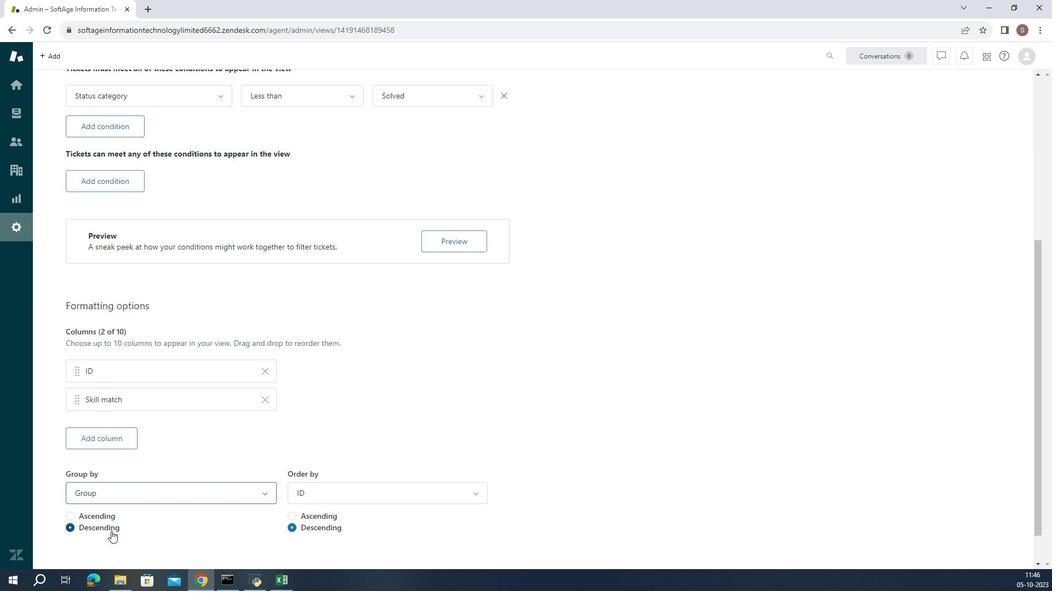 
Action: Mouse moved to (209, 524)
Screenshot: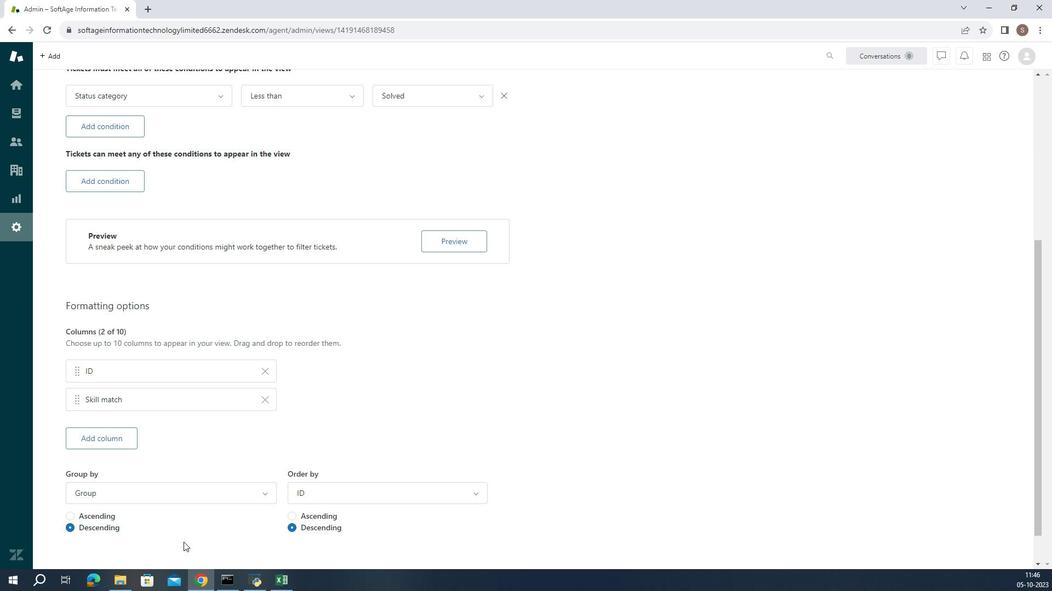 
